 Task: Calculate the travel distance between Baton Rouge and Oak Alley Plantation.
Action: Mouse pressed left at (199, 60)
Screenshot: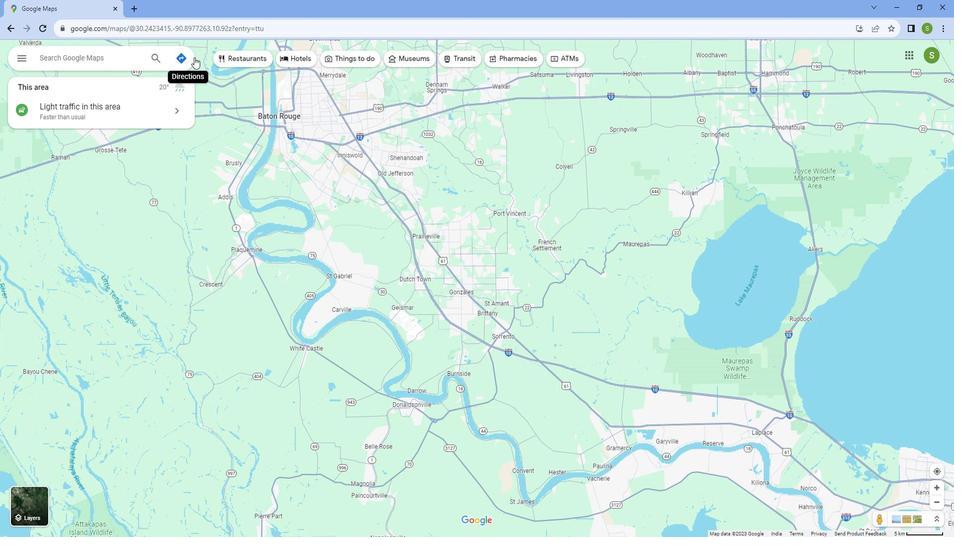 
Action: Mouse moved to (106, 83)
Screenshot: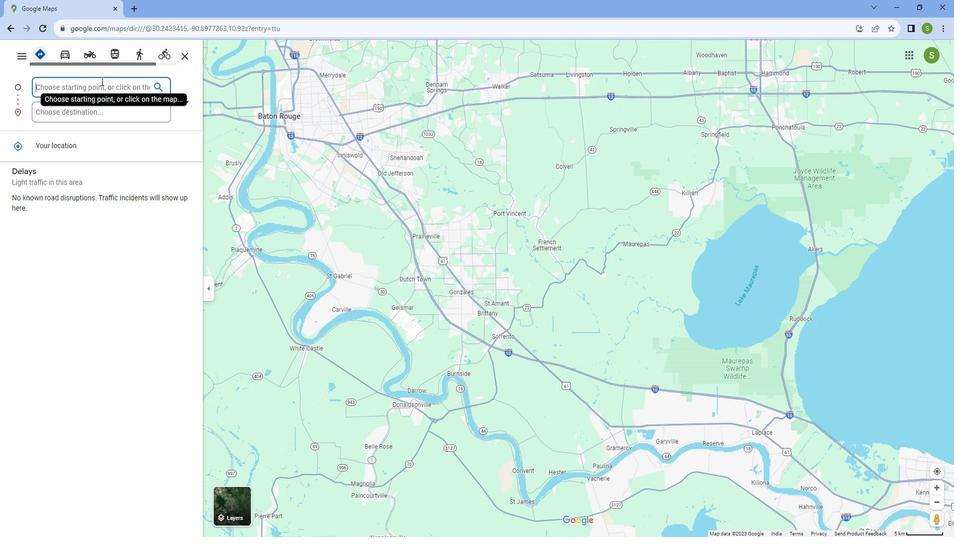 
Action: Key pressed <Key.caps_lock>B<Key.caps_lock>aton<Key.space><Key.caps_lock>R<Key.caps_lock>ouge
Screenshot: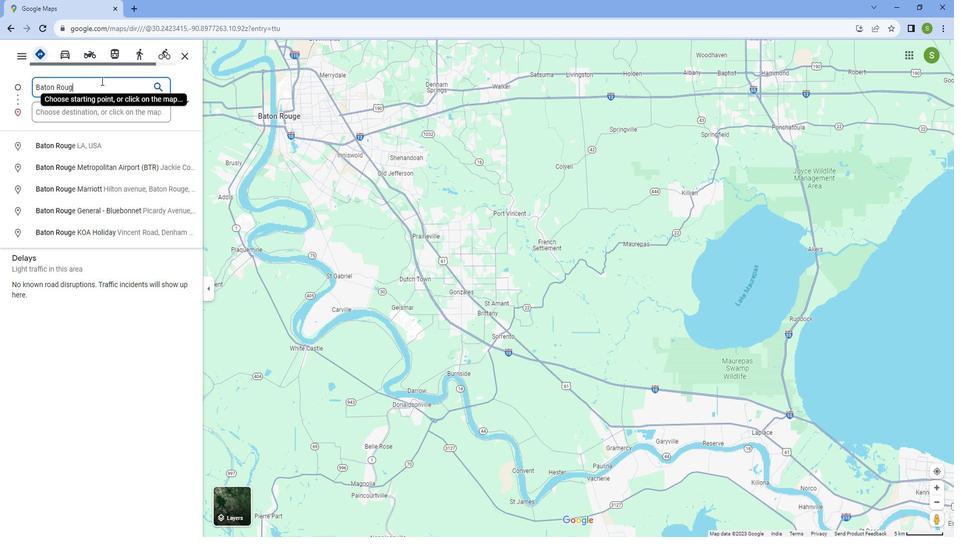 
Action: Mouse moved to (65, 138)
Screenshot: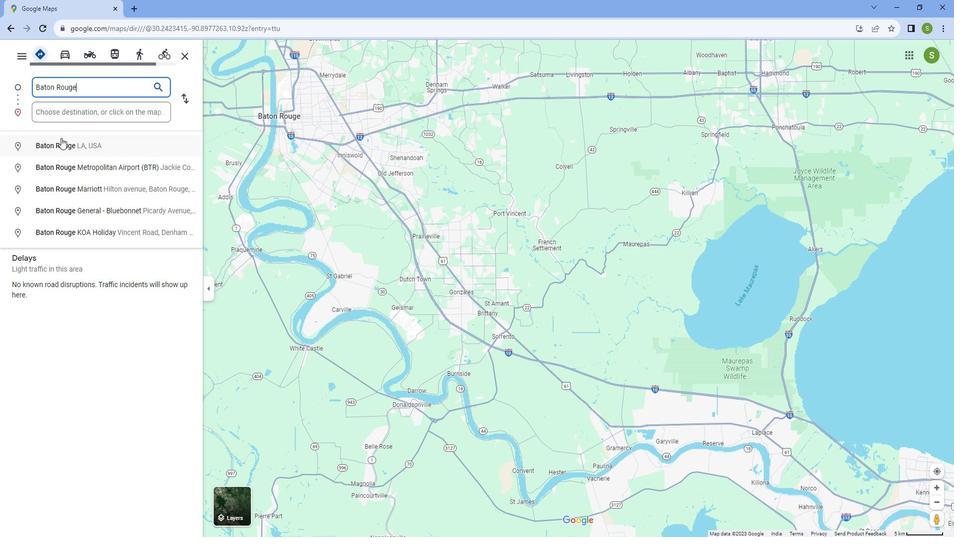 
Action: Mouse pressed left at (65, 138)
Screenshot: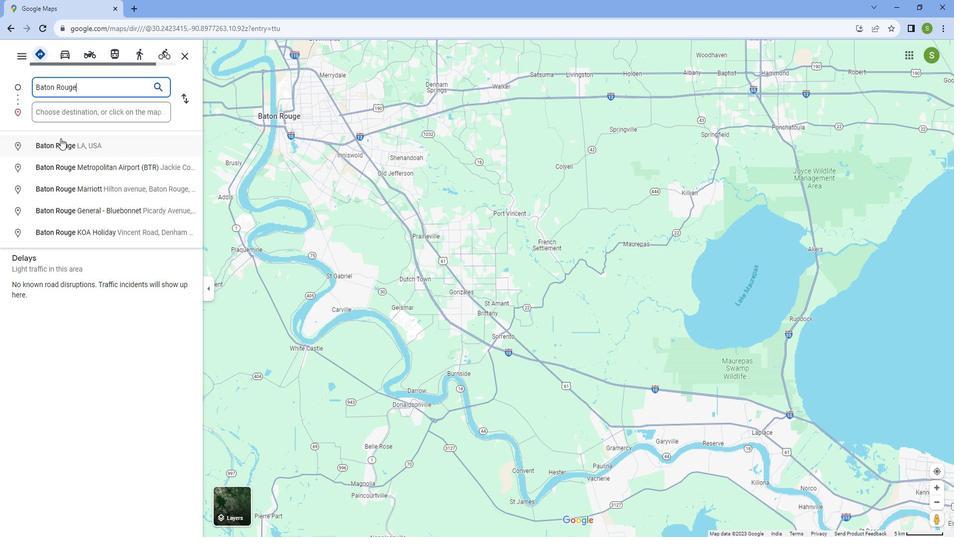 
Action: Mouse moved to (67, 111)
Screenshot: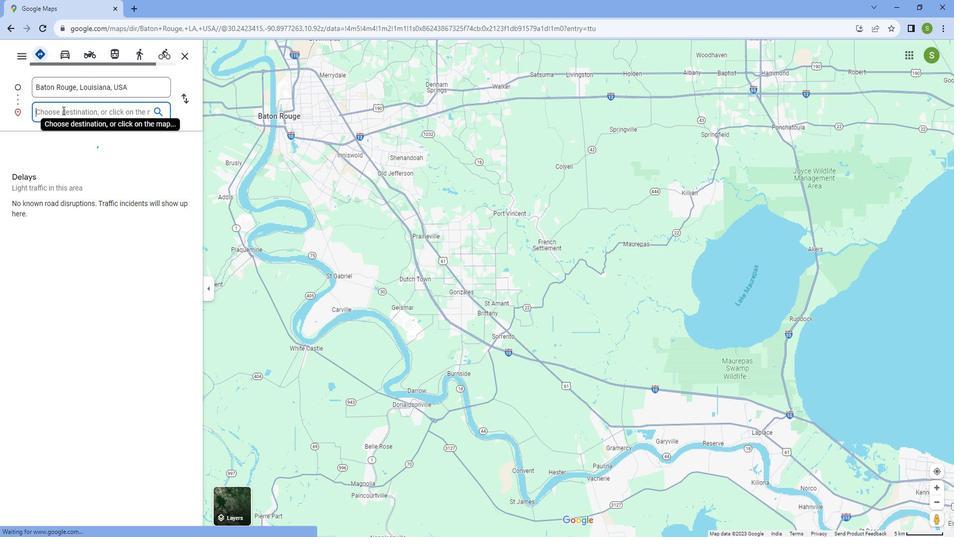 
Action: Mouse pressed left at (67, 111)
Screenshot: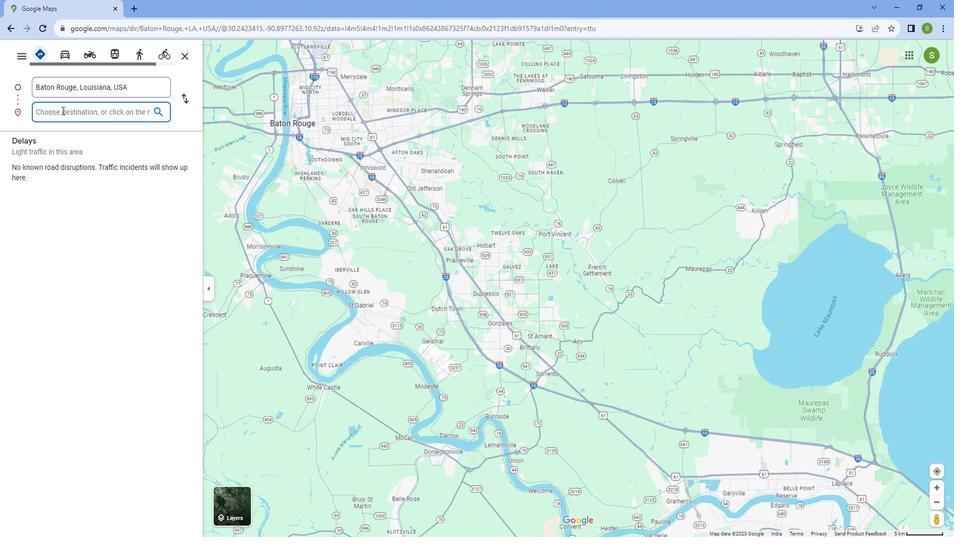 
Action: Mouse moved to (67, 110)
Screenshot: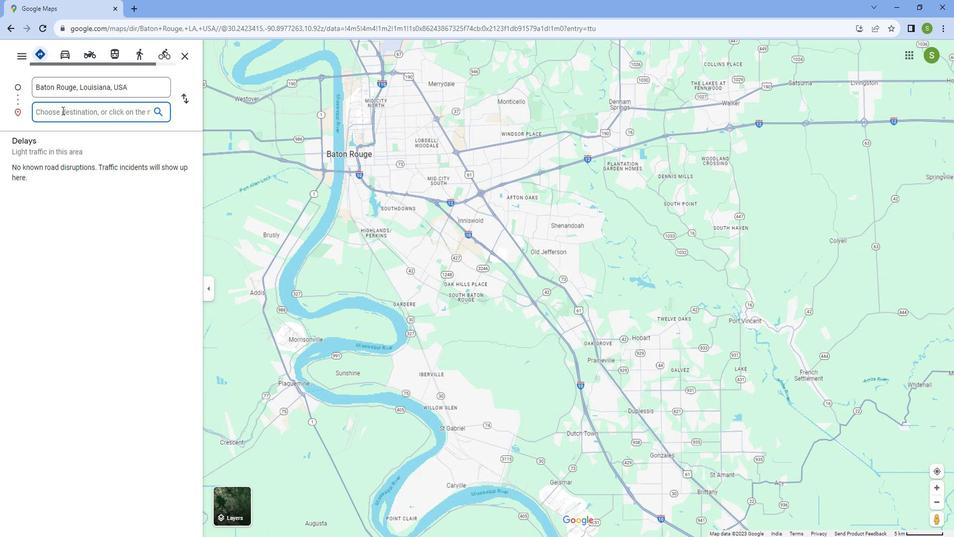
Action: Key pressed <Key.caps_lock>O<Key.caps_lock>ak<Key.space><Key.caps_lock>A<Key.caps_lock>ll
Screenshot: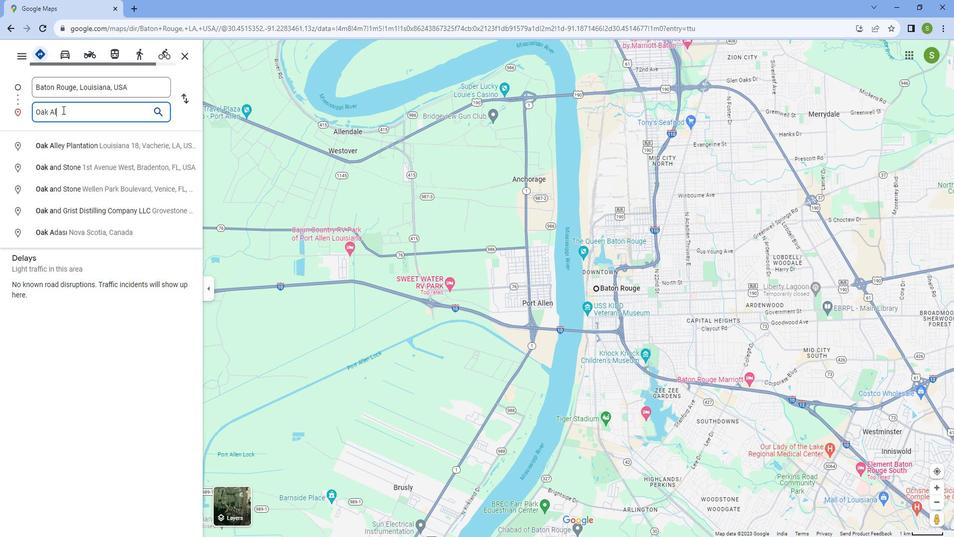 
Action: Mouse moved to (68, 110)
Screenshot: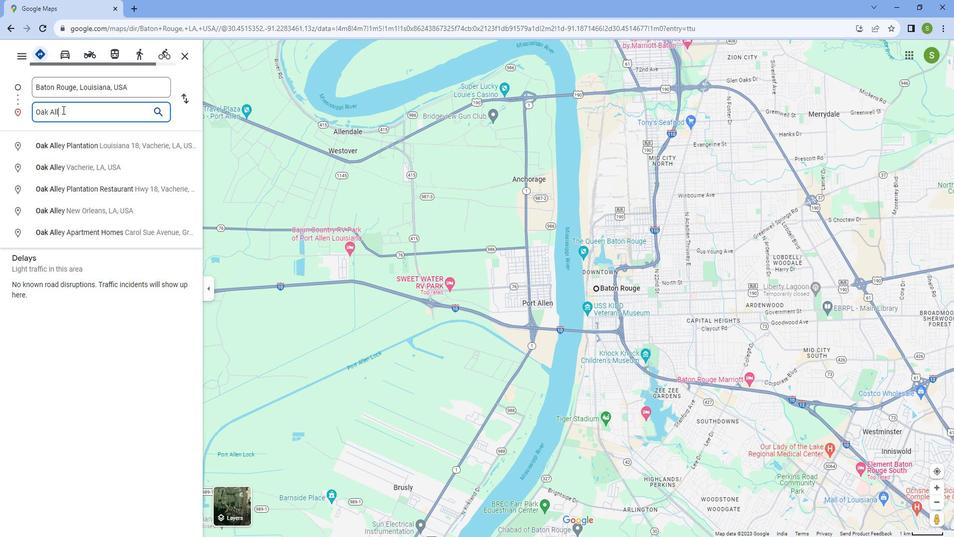 
Action: Key pressed ey<Key.space><Key.caps_lock>P<Key.caps_lock>lantation
Screenshot: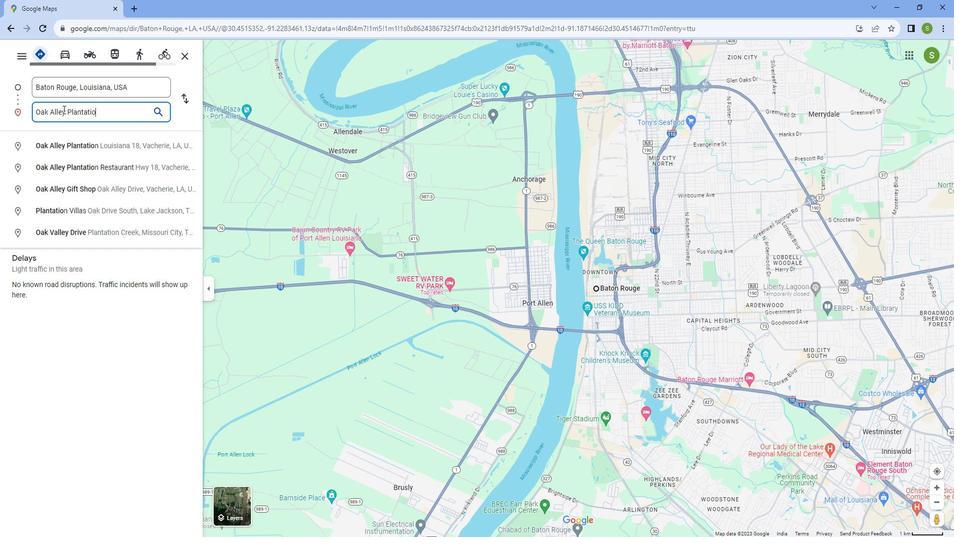 
Action: Mouse moved to (60, 141)
Screenshot: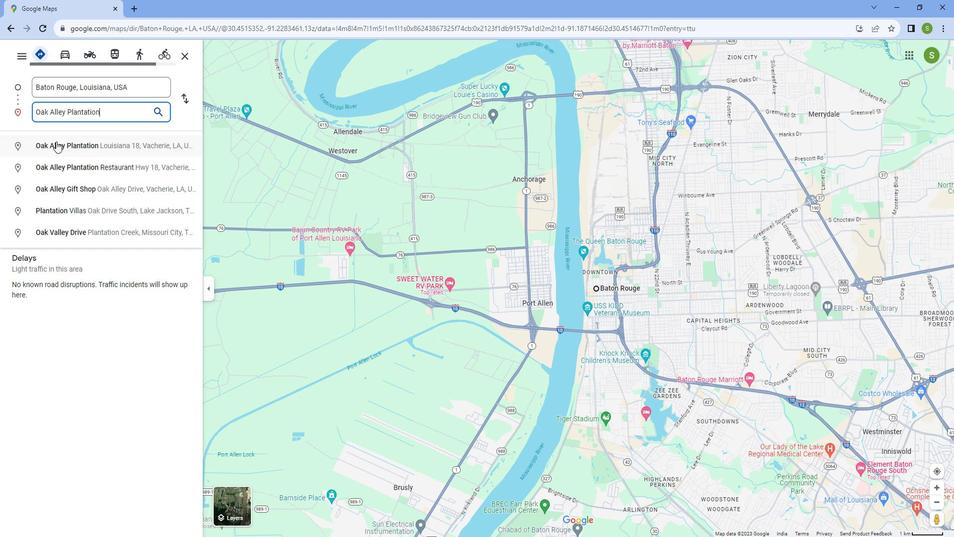
Action: Mouse pressed left at (60, 141)
Screenshot: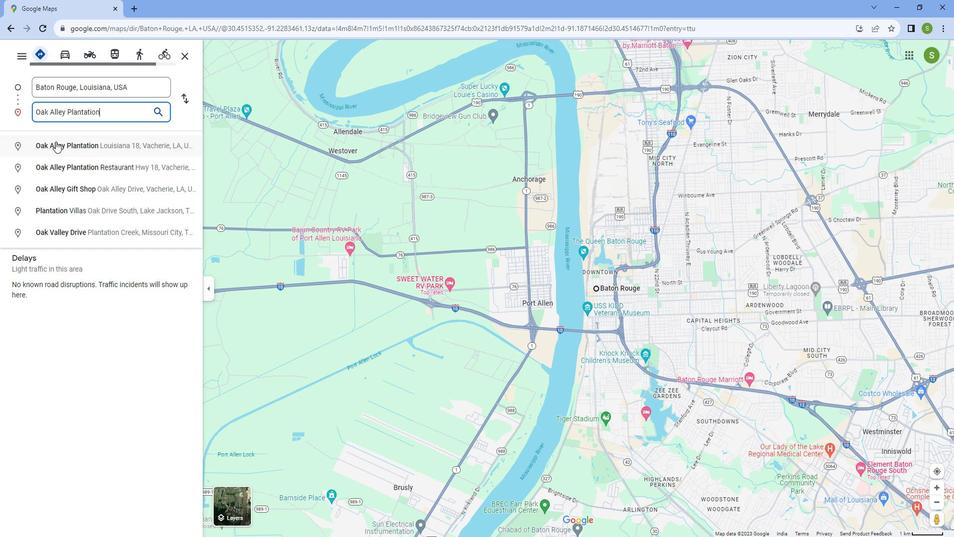 
Action: Mouse moved to (584, 243)
Screenshot: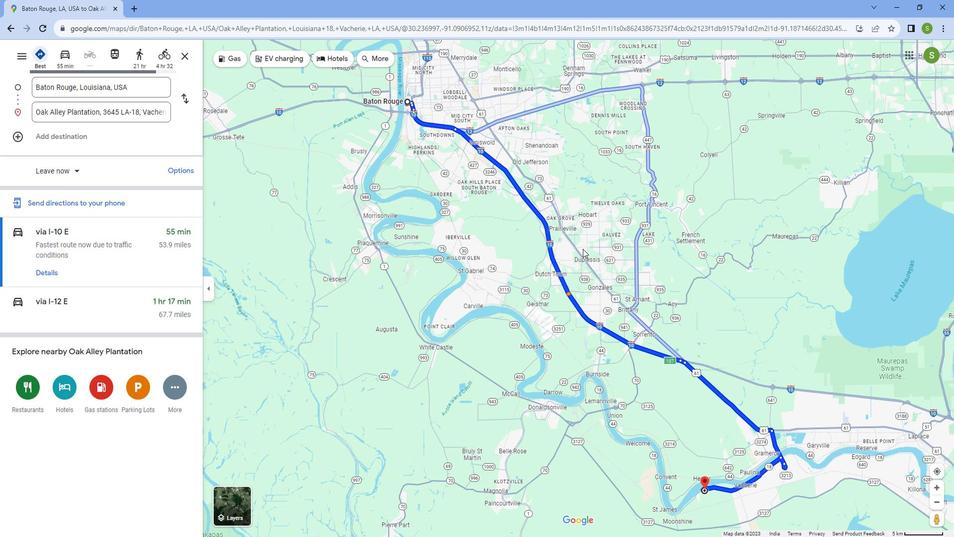 
Action: Mouse scrolled (584, 243) with delta (0, 0)
Screenshot: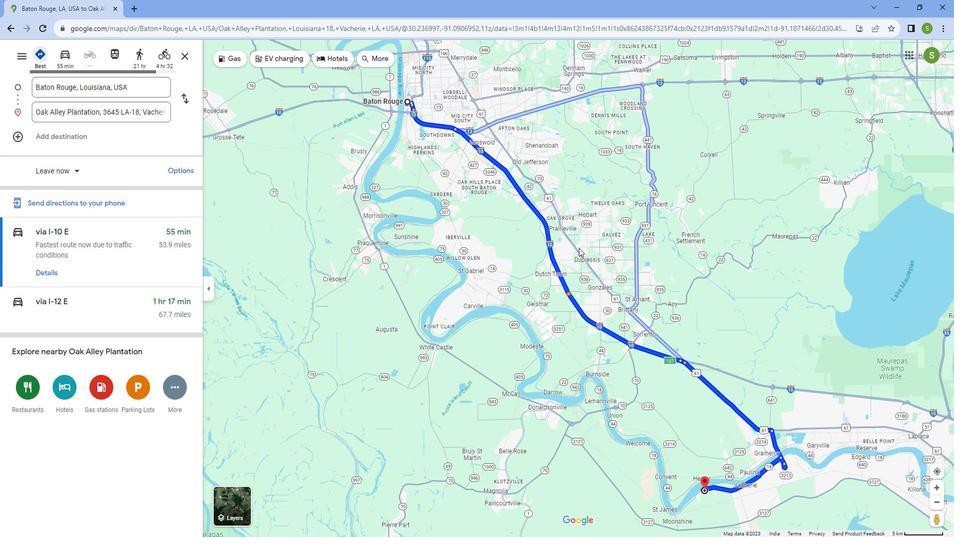 
Action: Mouse scrolled (584, 243) with delta (0, 0)
Screenshot: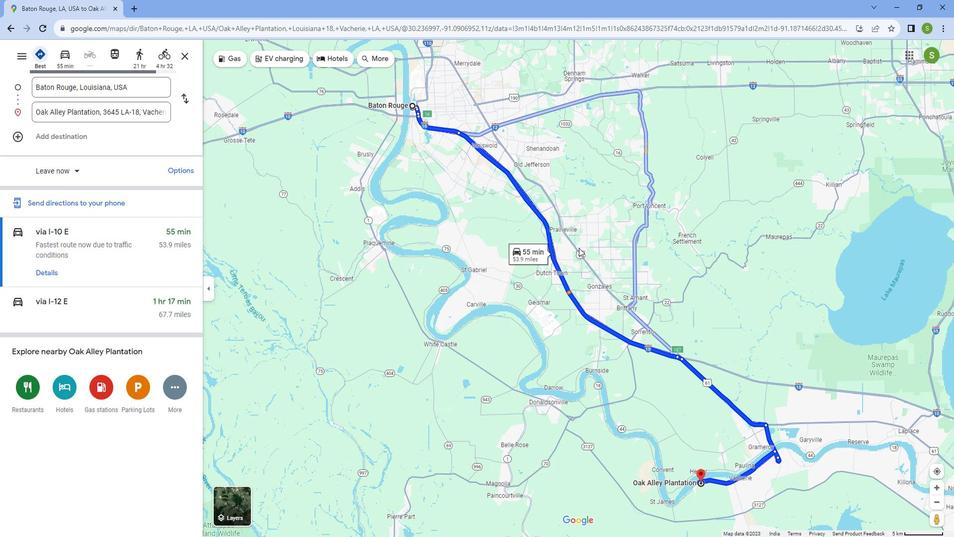 
Action: Mouse moved to (57, 266)
Screenshot: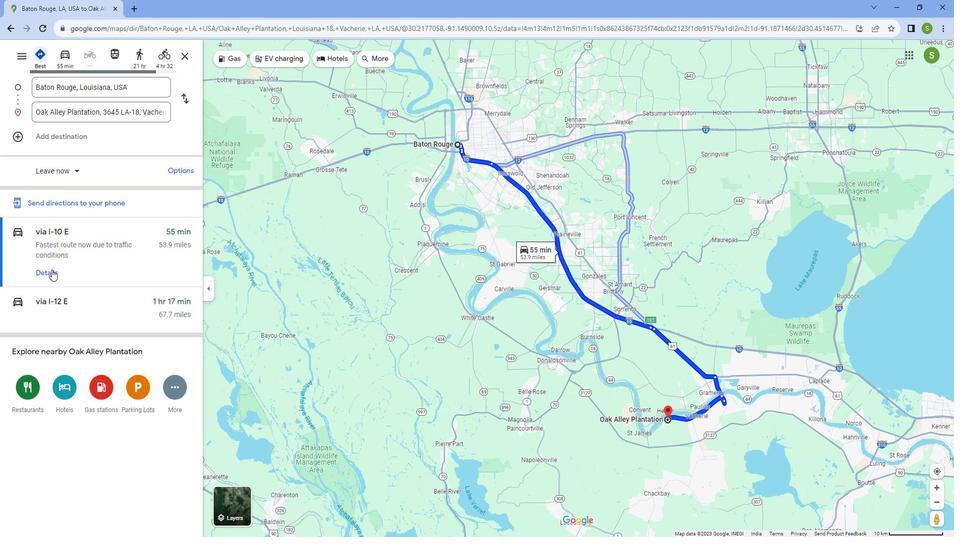 
Action: Mouse pressed left at (57, 266)
Screenshot: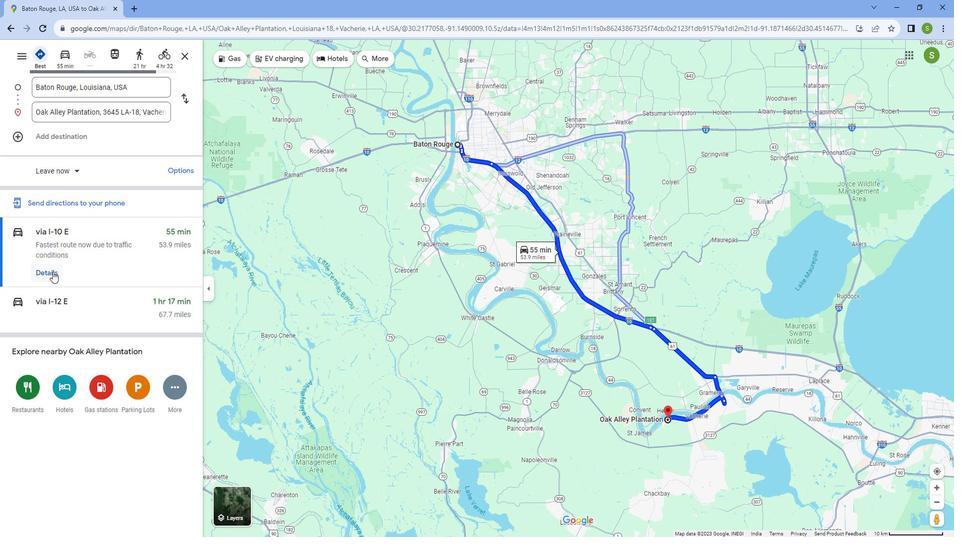 
Action: Mouse moved to (291, 277)
Screenshot: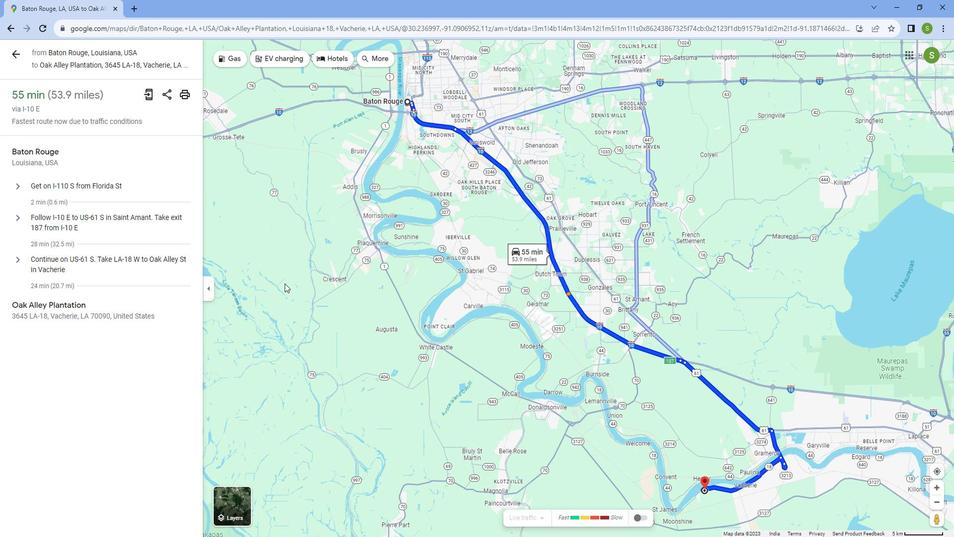 
